 Task: Zoom out the location "Litchfield, Connecticut, United States" two times.
Action: Mouse moved to (131, 282)
Screenshot: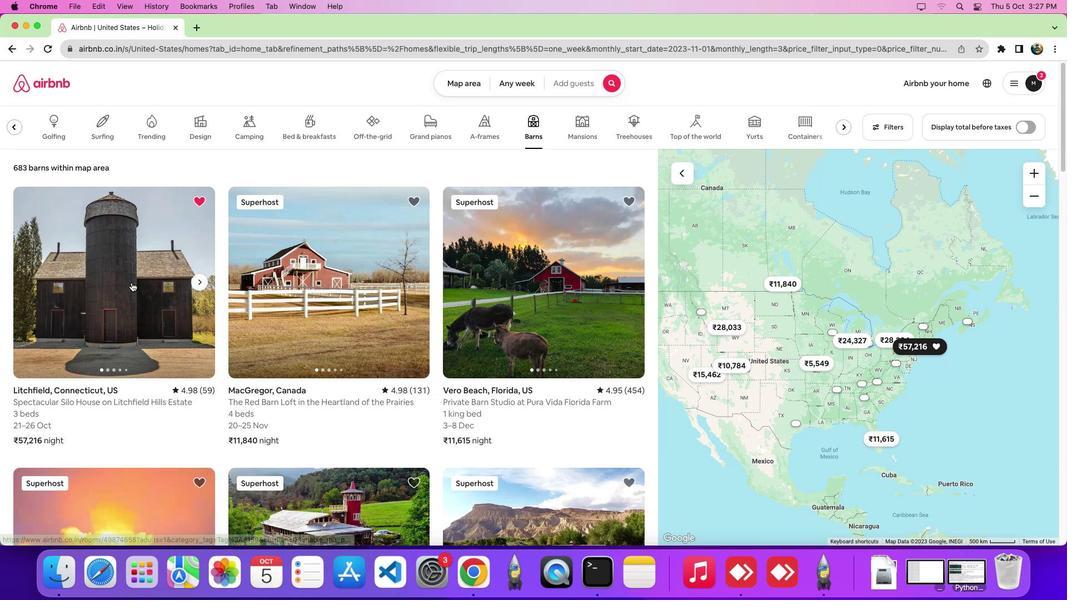 
Action: Mouse pressed left at (131, 282)
Screenshot: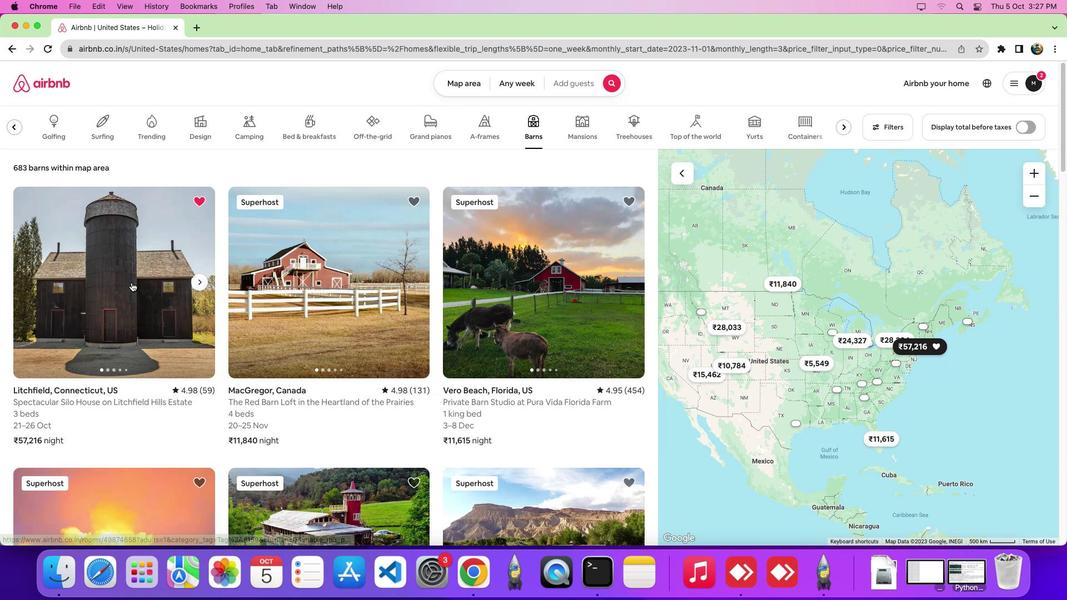 
Action: Mouse moved to (556, 393)
Screenshot: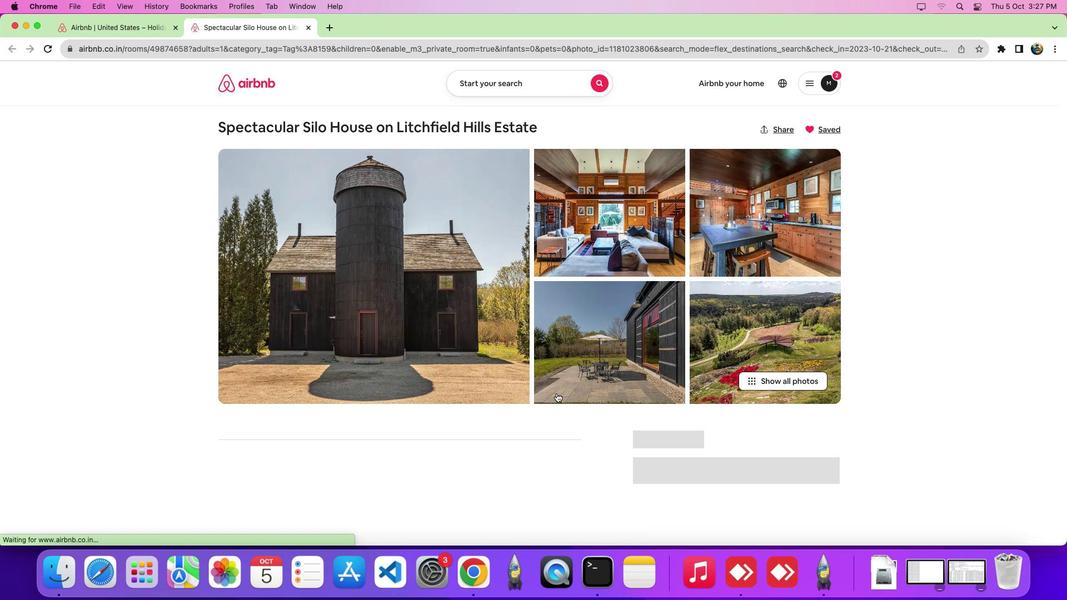 
Action: Mouse scrolled (556, 393) with delta (0, 0)
Screenshot: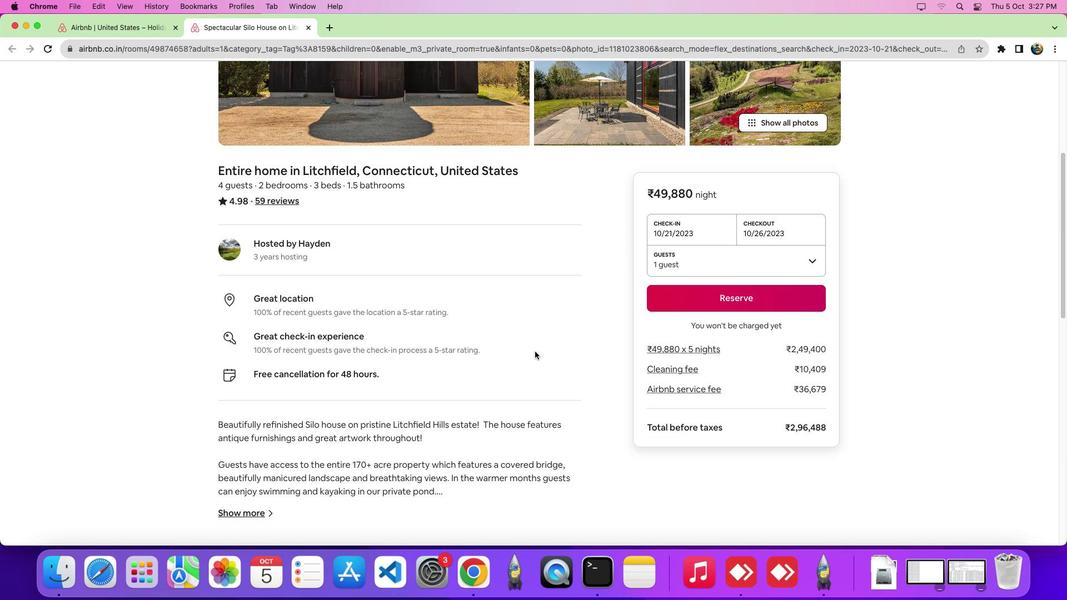 
Action: Mouse scrolled (556, 393) with delta (0, -1)
Screenshot: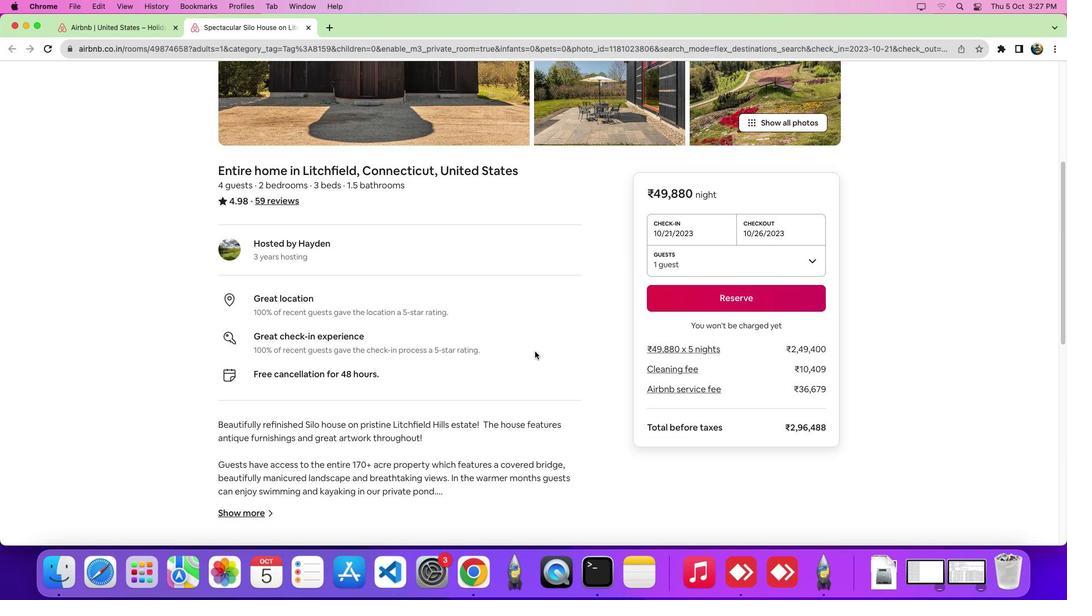 
Action: Mouse scrolled (556, 393) with delta (0, -5)
Screenshot: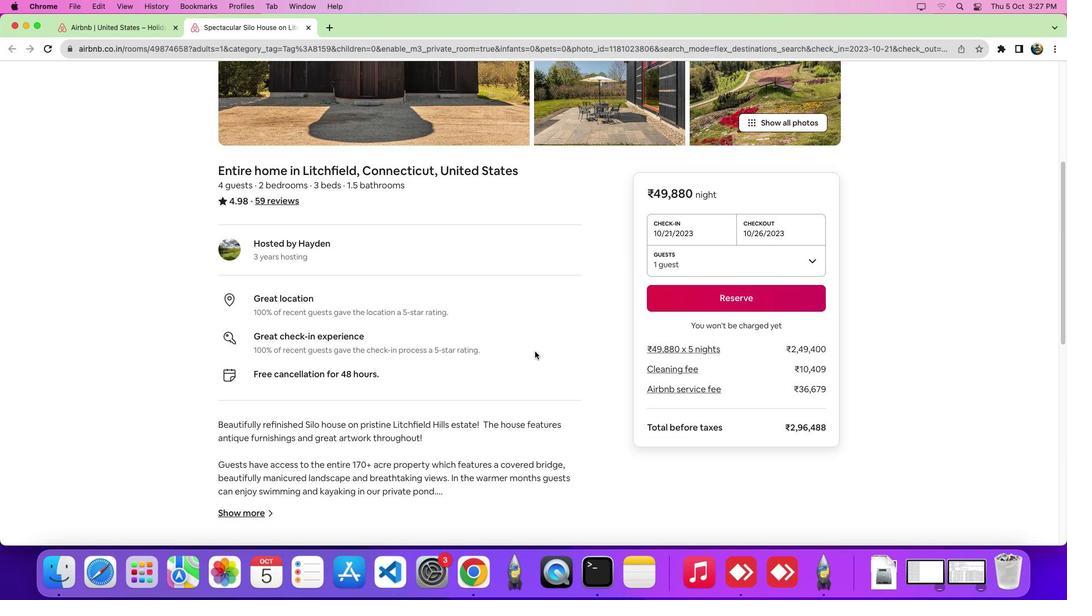 
Action: Mouse scrolled (556, 393) with delta (0, -7)
Screenshot: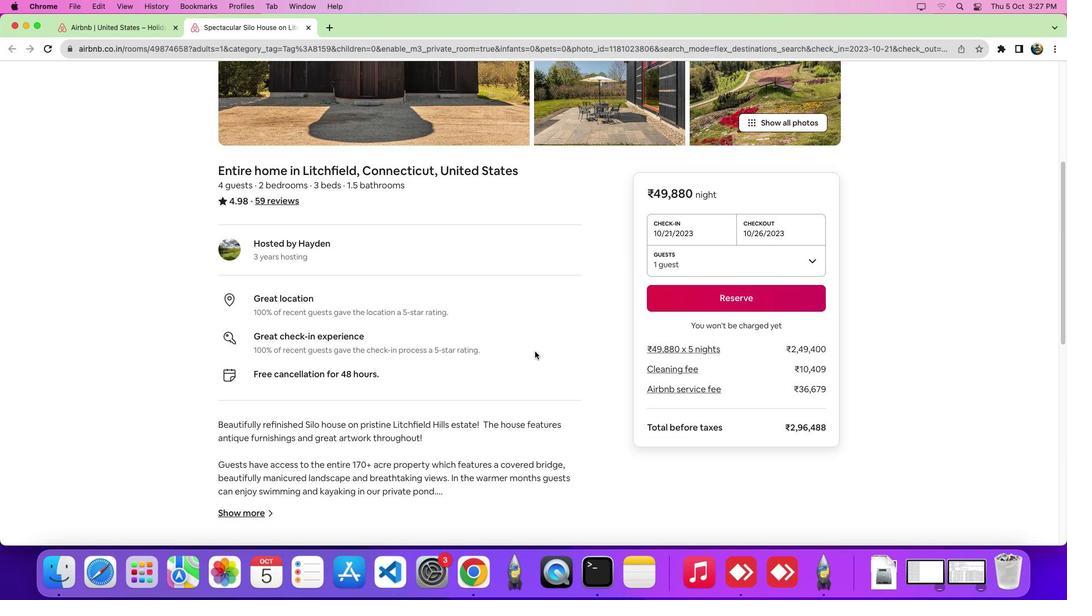 
Action: Mouse scrolled (556, 393) with delta (0, -8)
Screenshot: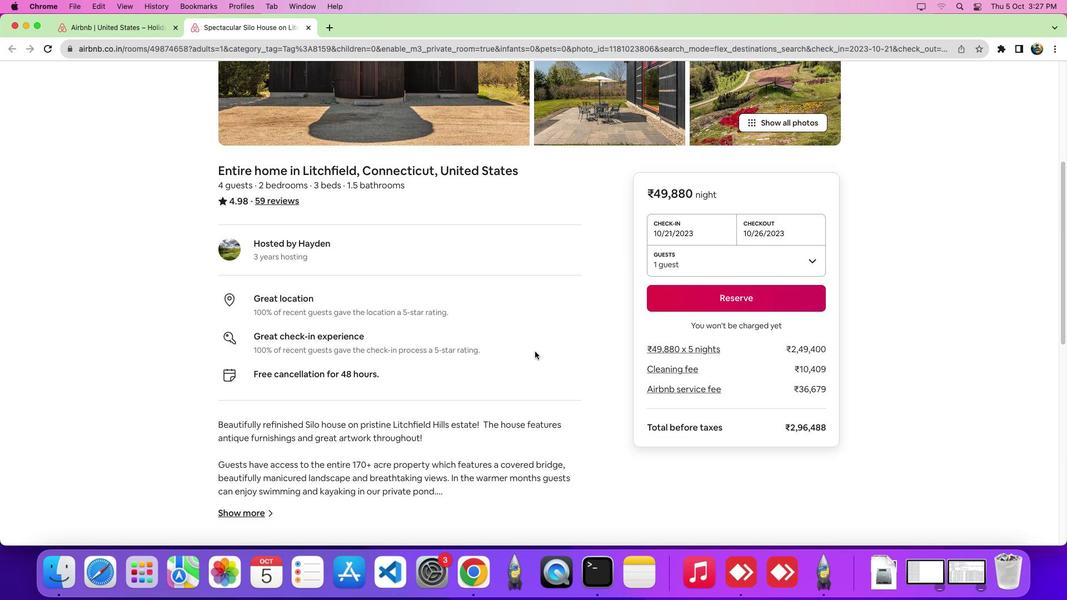 
Action: Mouse scrolled (556, 393) with delta (0, -9)
Screenshot: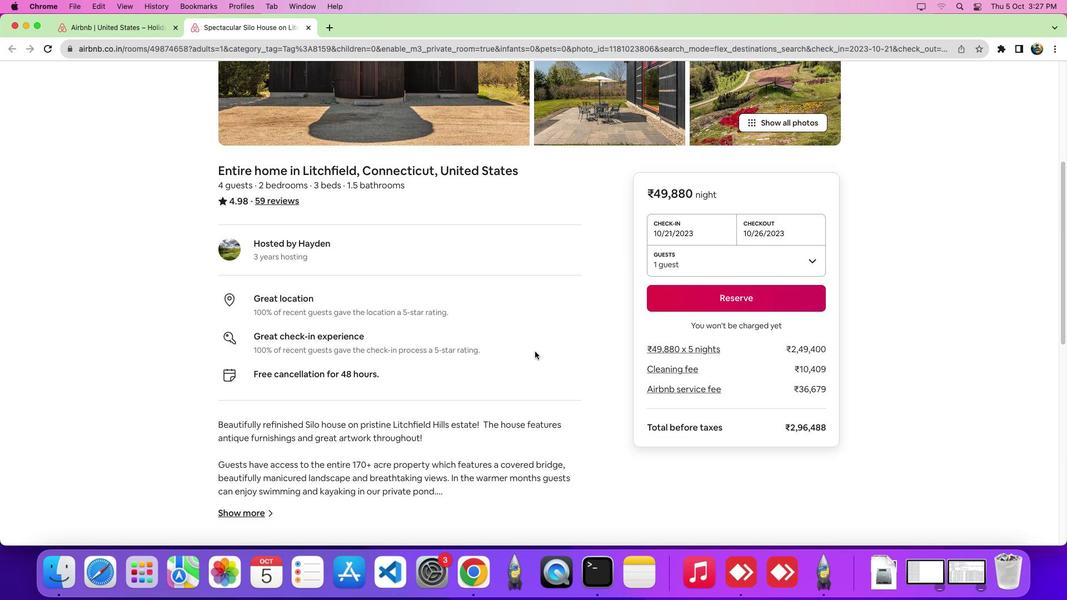 
Action: Mouse moved to (535, 351)
Screenshot: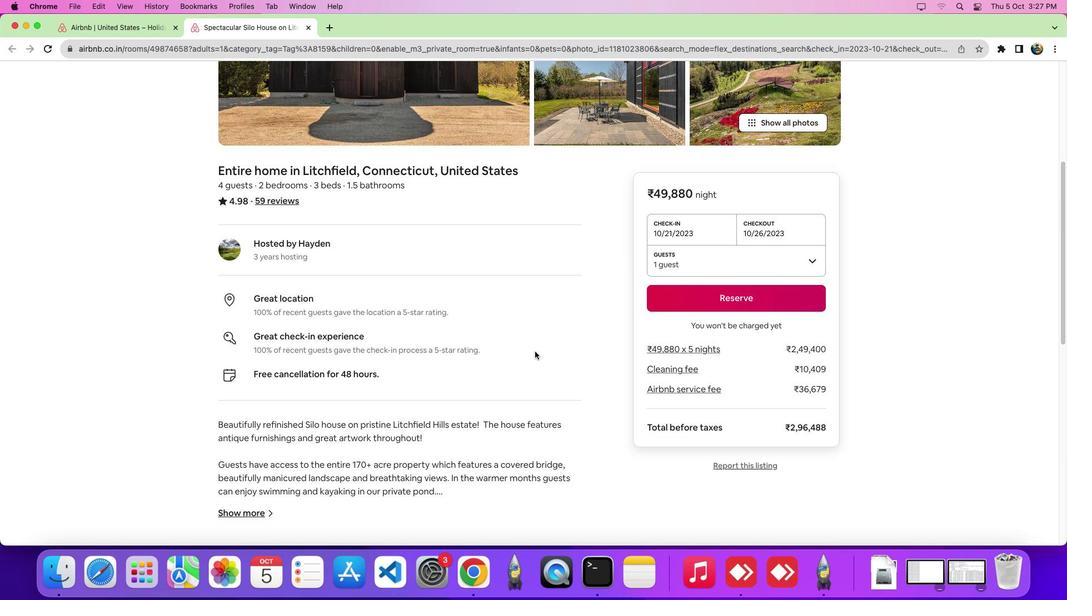 
Action: Mouse scrolled (535, 351) with delta (0, 0)
Screenshot: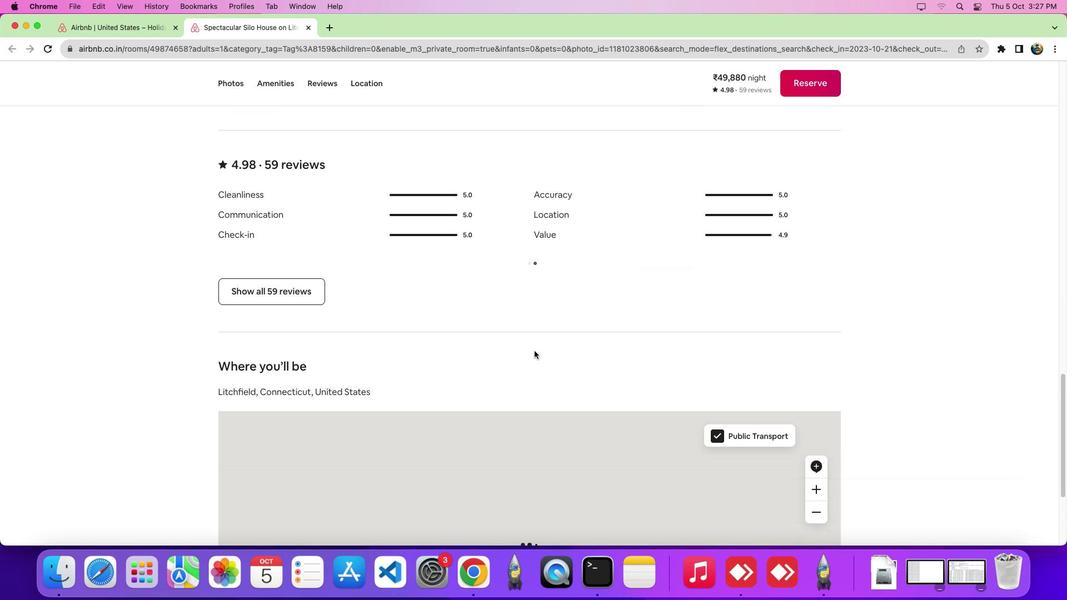 
Action: Mouse scrolled (535, 351) with delta (0, -1)
Screenshot: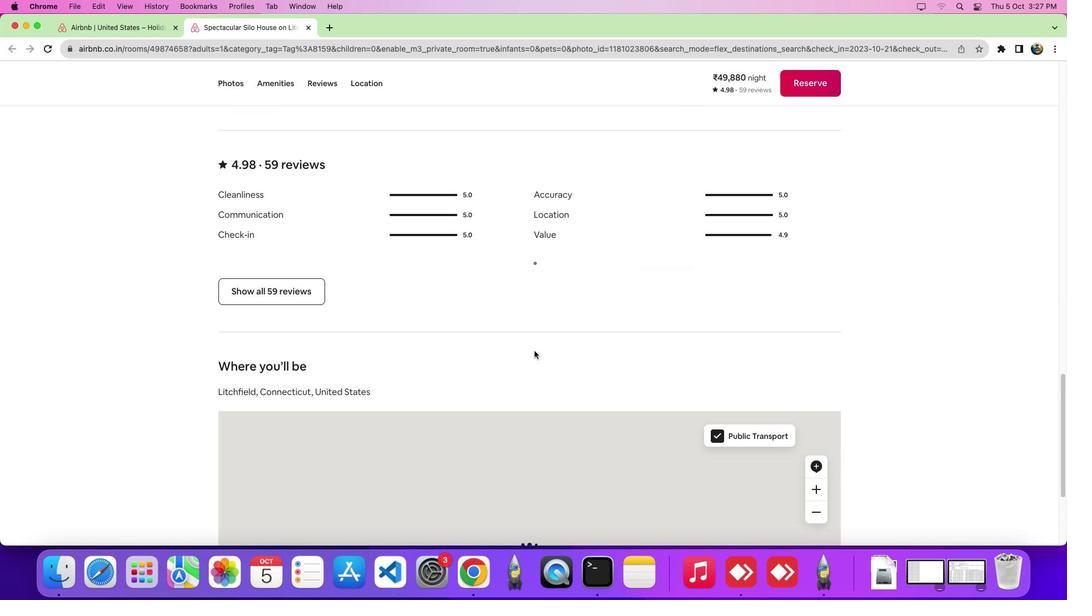 
Action: Mouse scrolled (535, 351) with delta (0, -5)
Screenshot: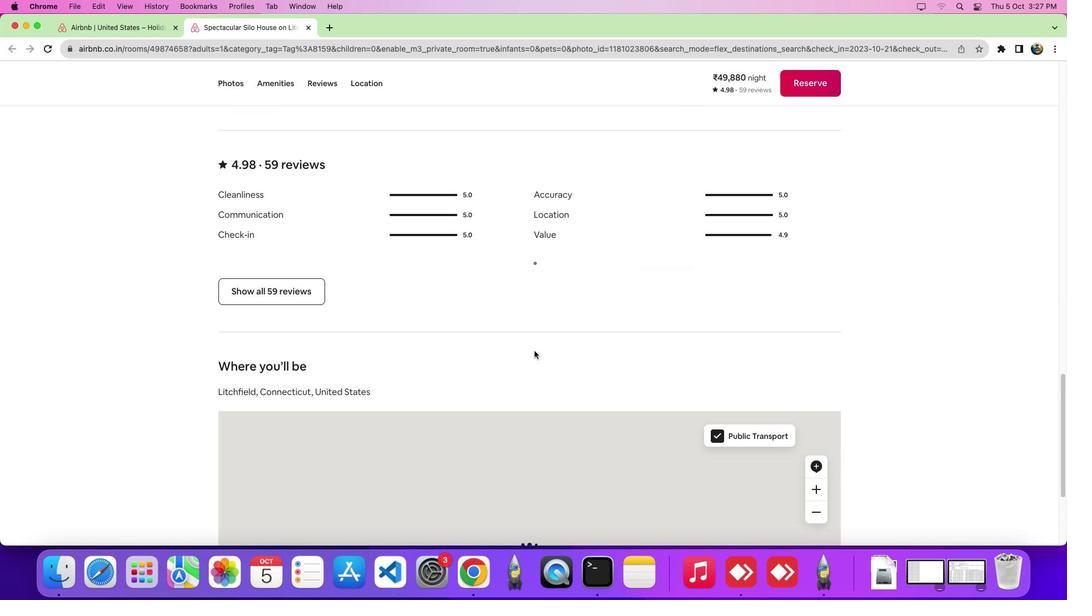 
Action: Mouse scrolled (535, 351) with delta (0, -7)
Screenshot: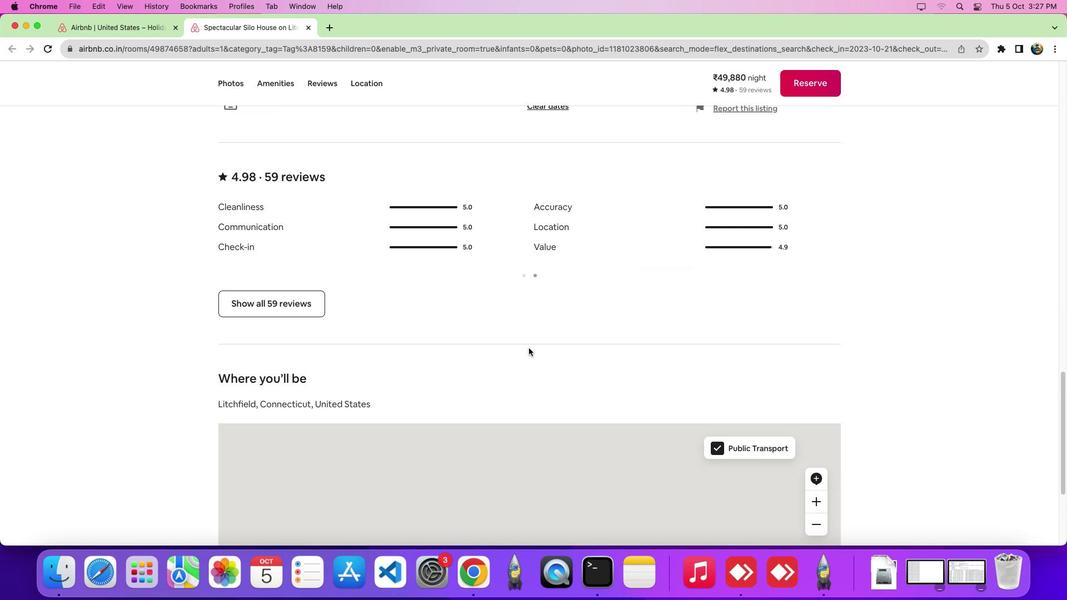 
Action: Mouse scrolled (535, 351) with delta (0, -8)
Screenshot: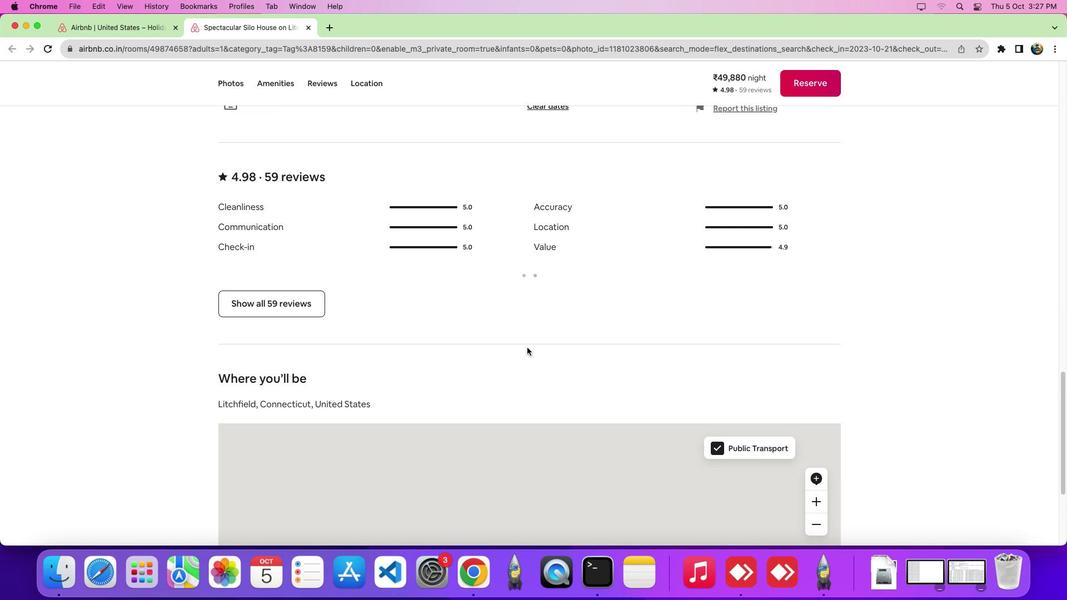 
Action: Mouse moved to (377, 85)
Screenshot: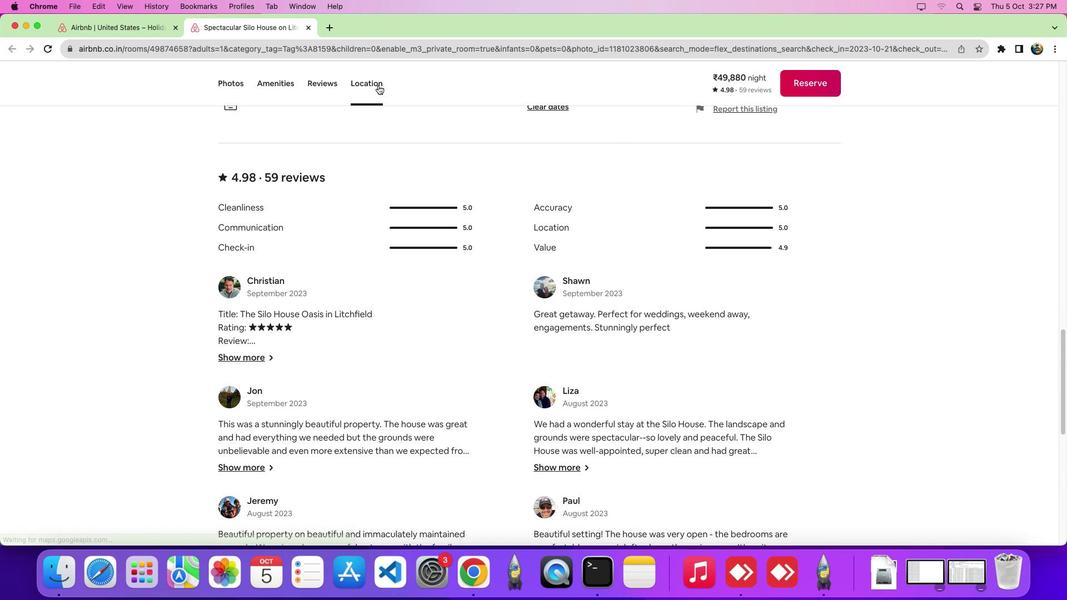 
Action: Mouse pressed left at (377, 85)
Screenshot: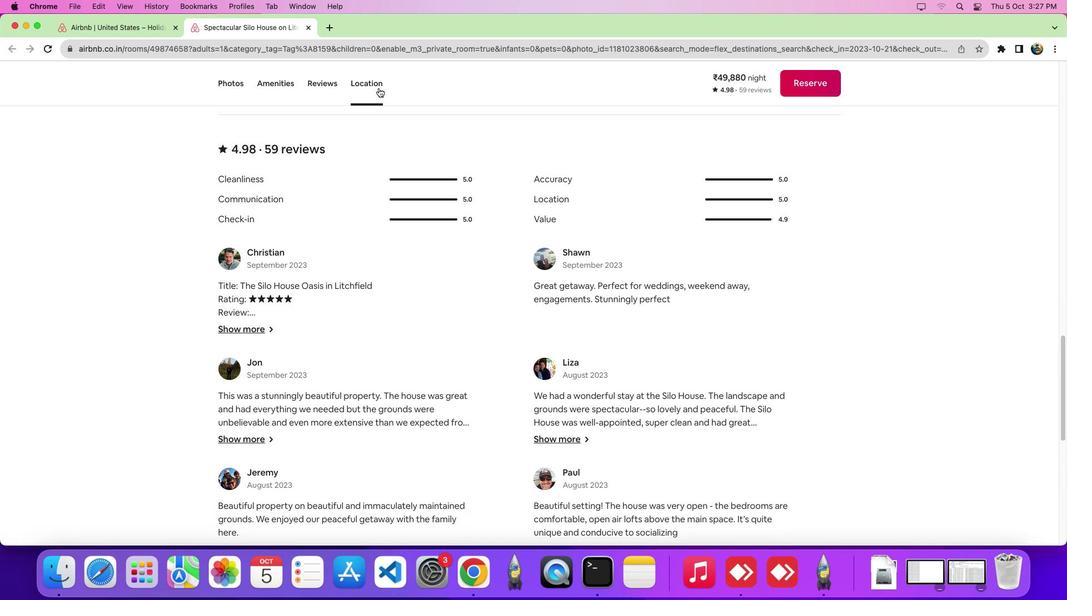 
Action: Mouse moved to (818, 331)
Screenshot: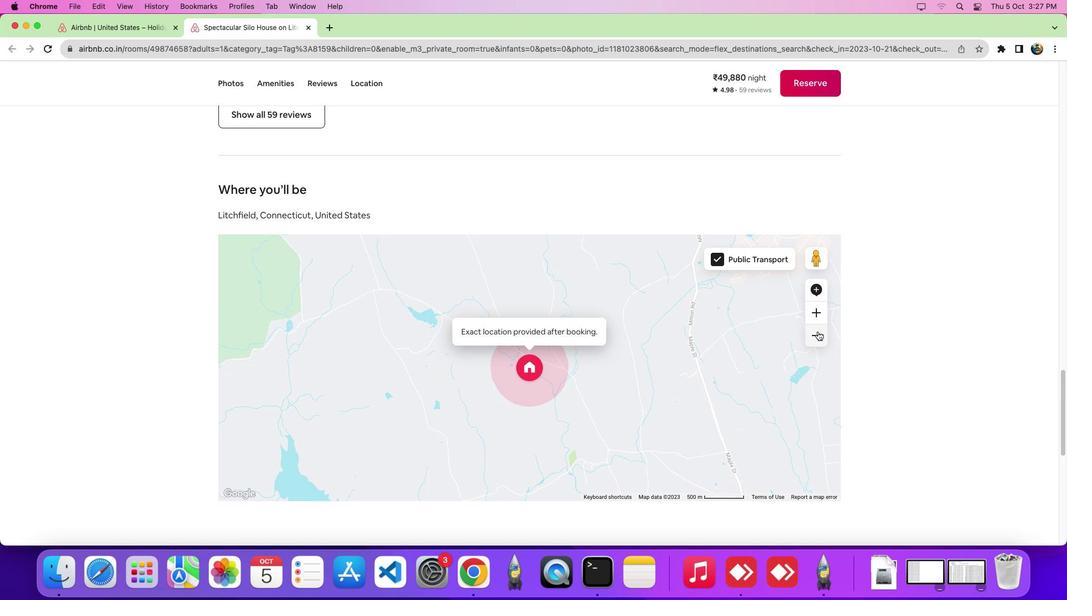 
Action: Mouse pressed left at (818, 331)
Screenshot: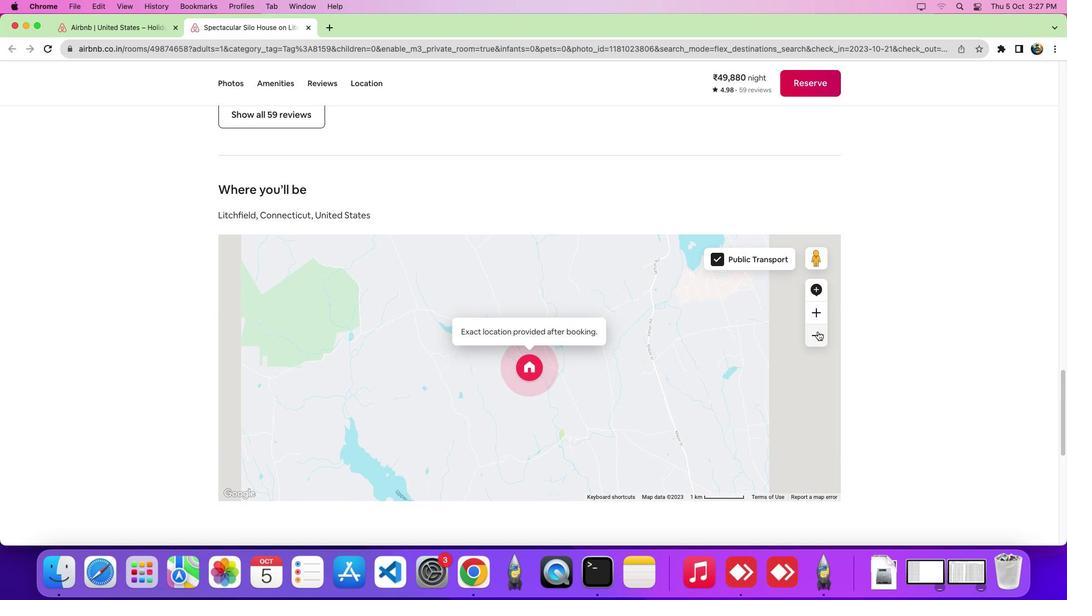 
Action: Mouse moved to (818, 331)
Screenshot: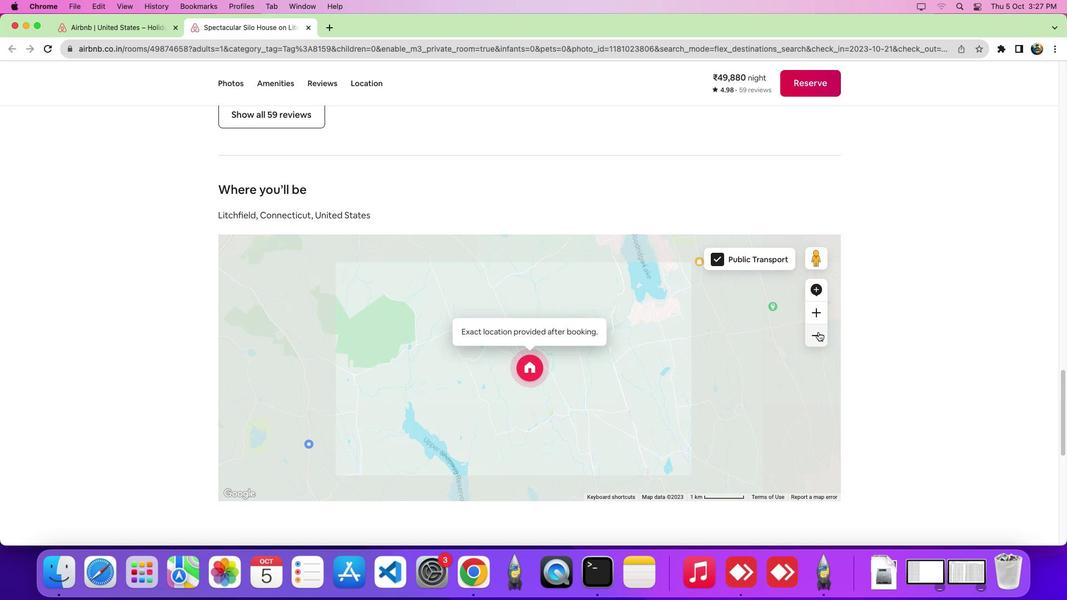 
Action: Mouse pressed left at (818, 331)
Screenshot: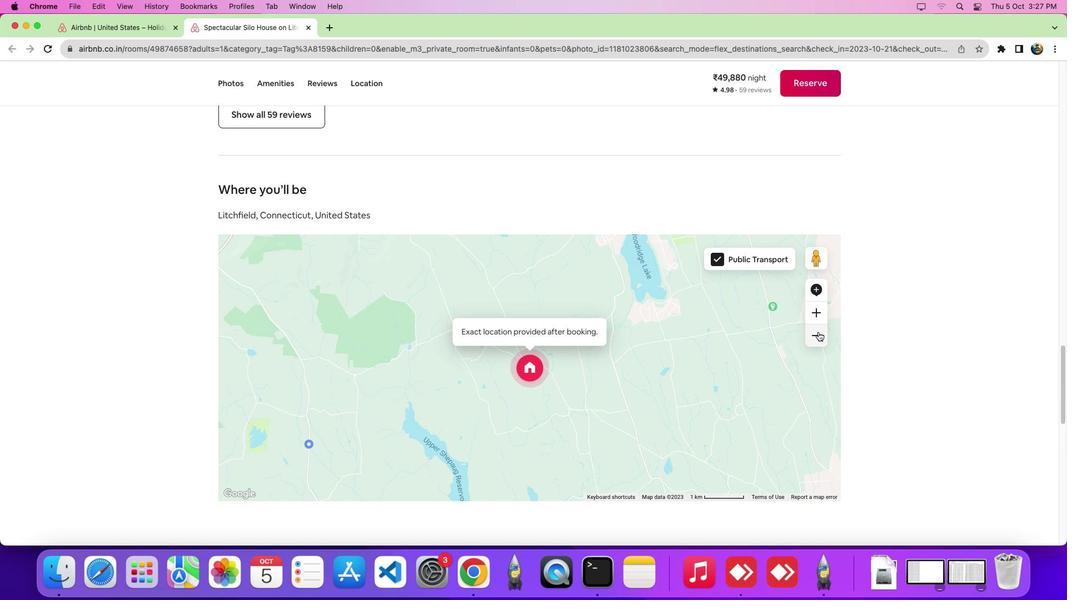 
Action: Mouse moved to (747, 338)
Screenshot: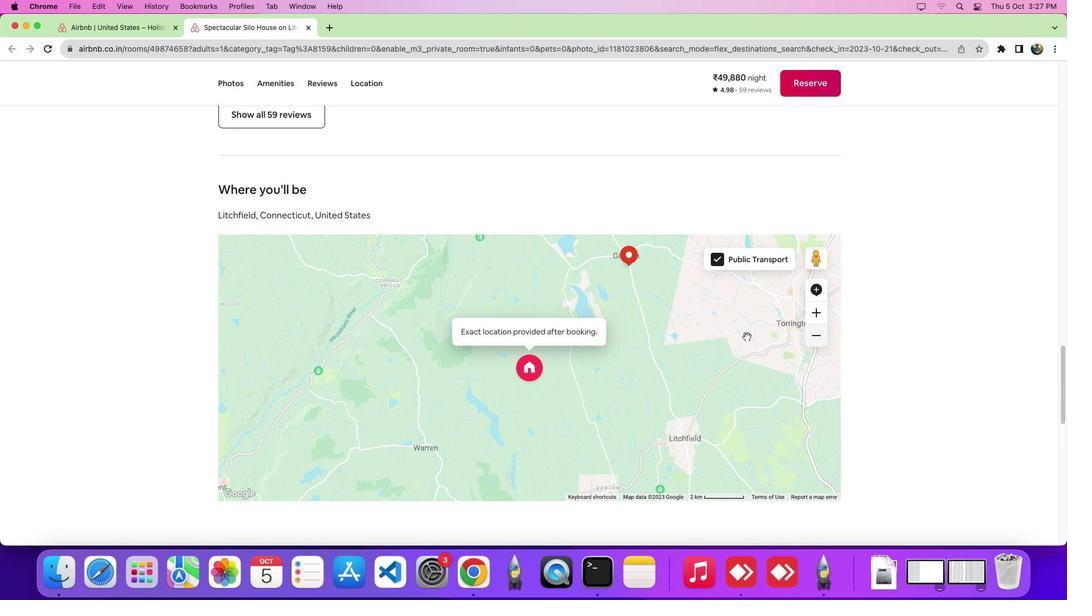 
